 Task: Clear the last hour cookies and other site data.
Action: Mouse moved to (1310, 36)
Screenshot: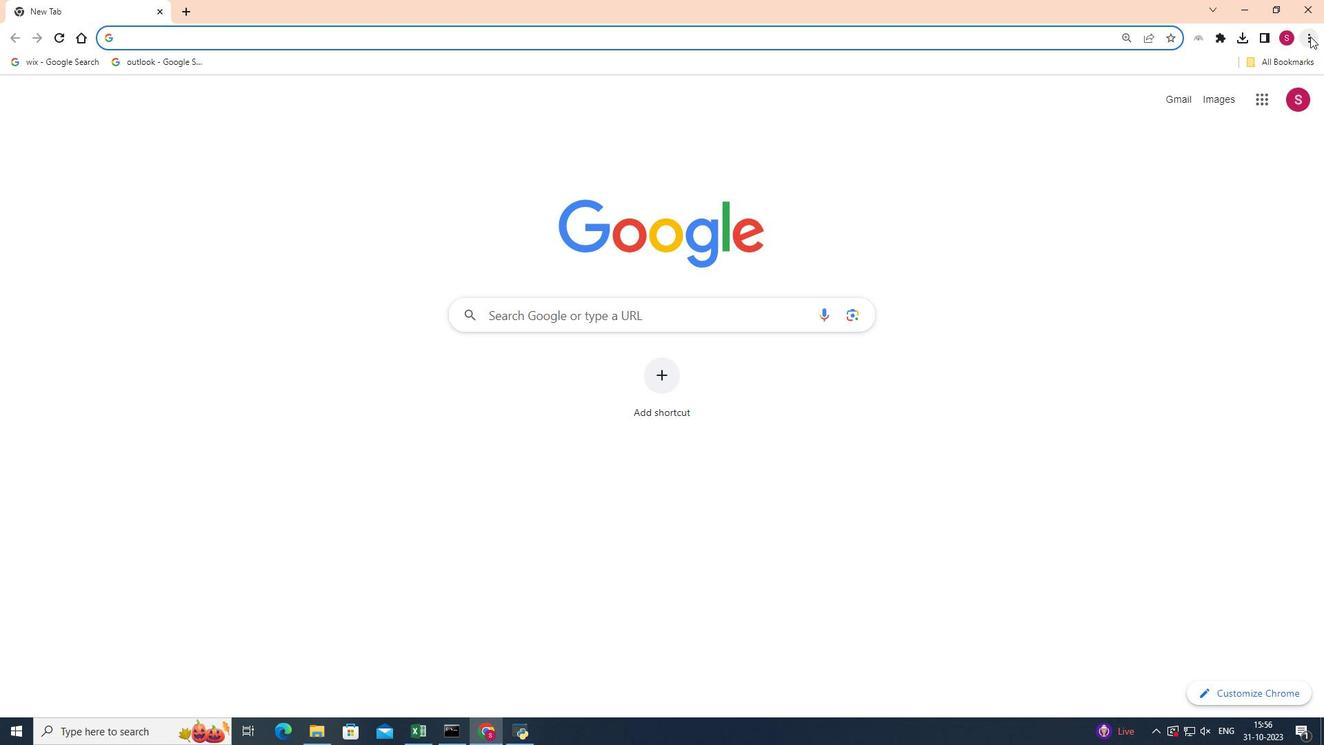 
Action: Mouse pressed left at (1310, 36)
Screenshot: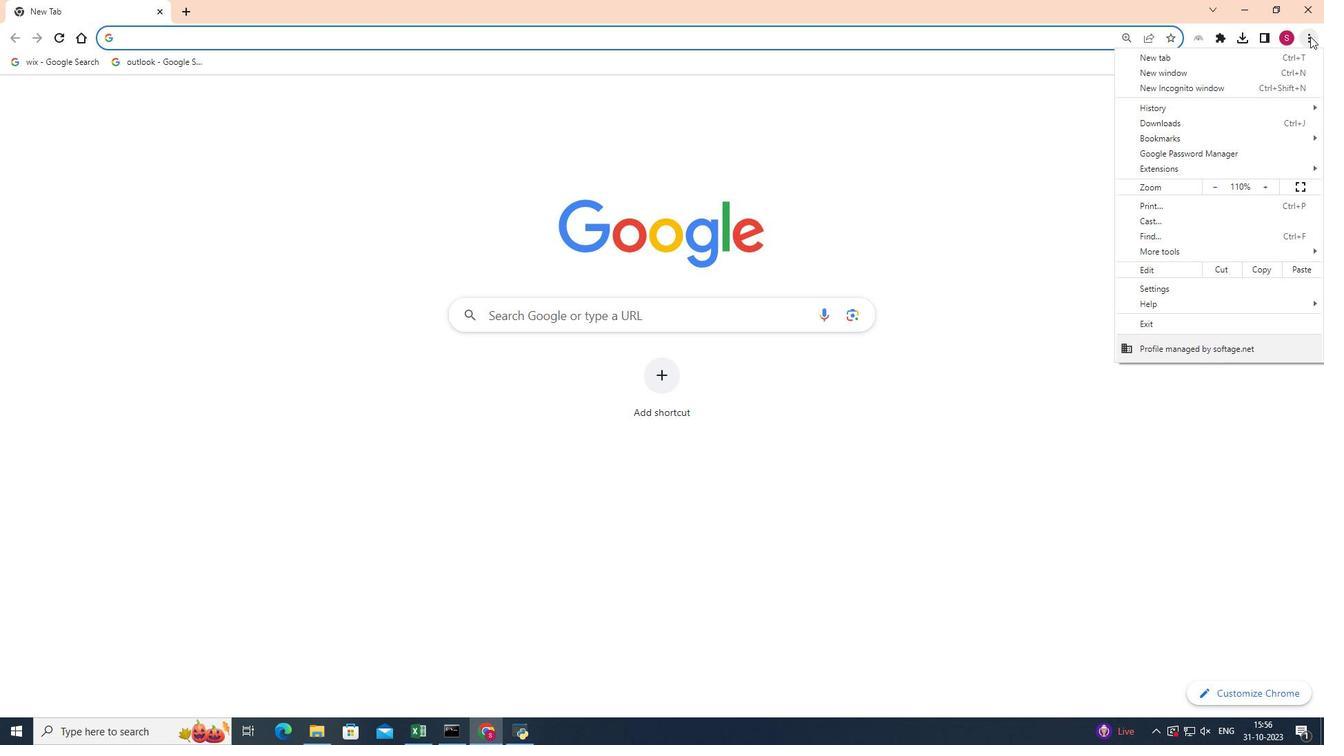 
Action: Mouse moved to (1194, 250)
Screenshot: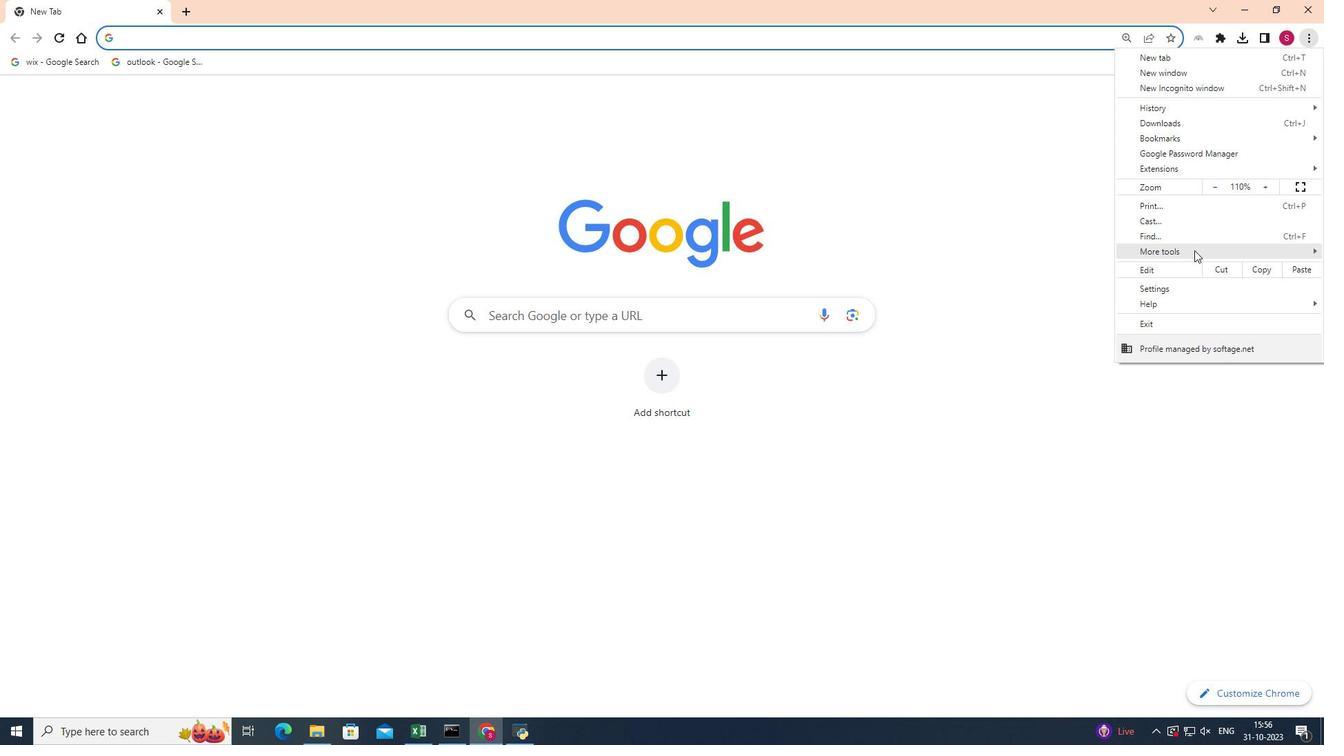 
Action: Mouse pressed left at (1194, 250)
Screenshot: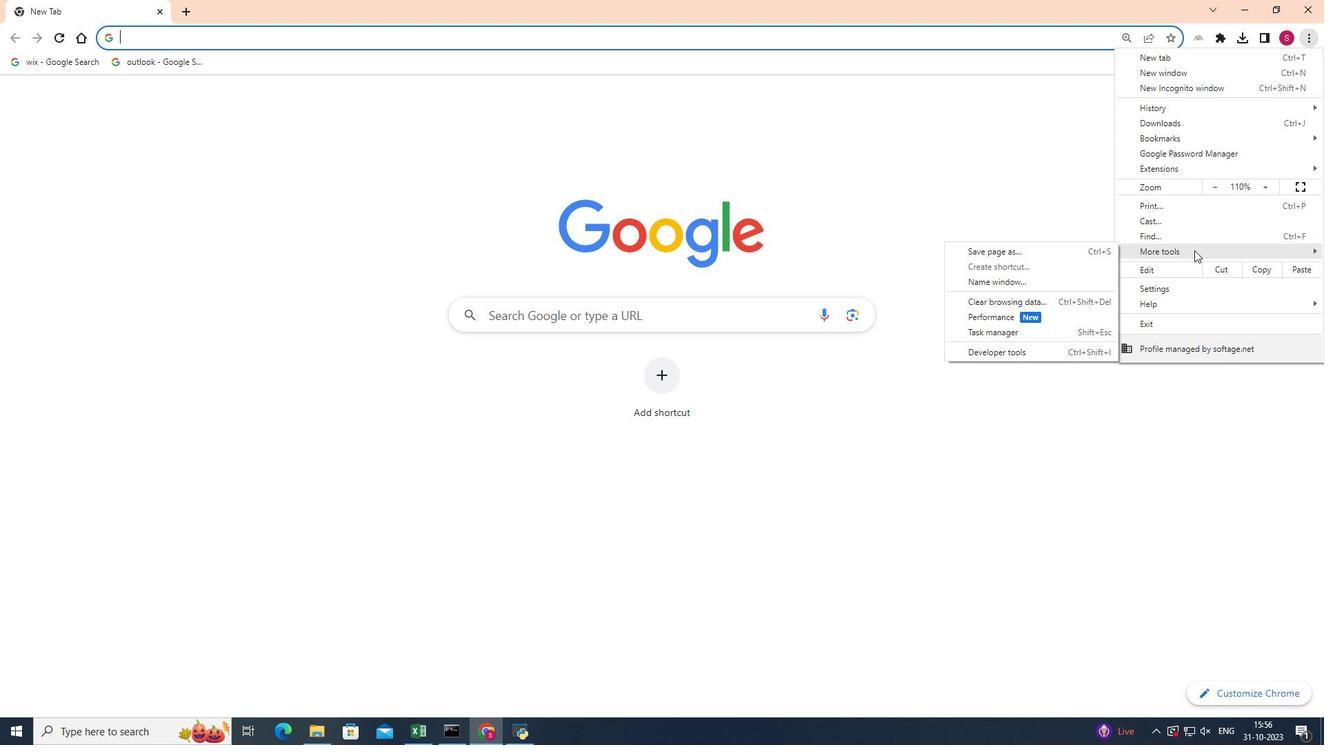 
Action: Mouse moved to (1023, 299)
Screenshot: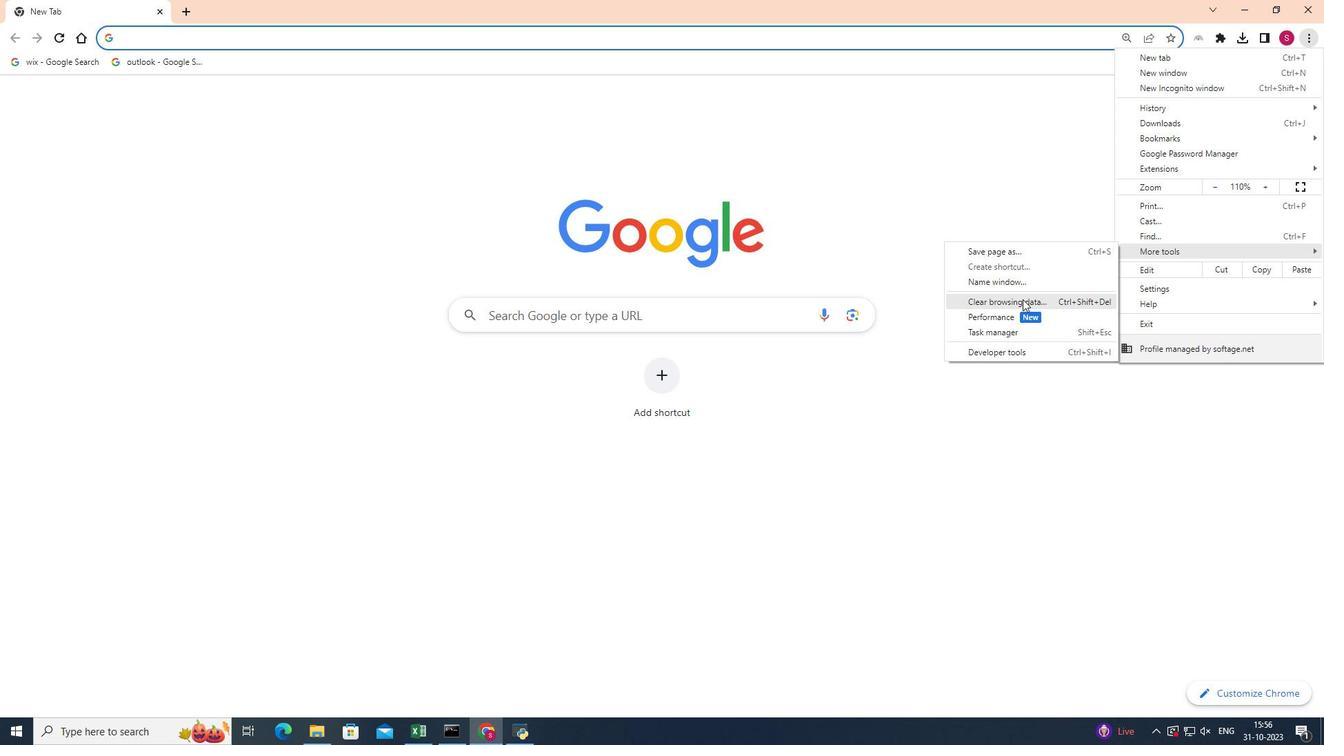 
Action: Mouse pressed left at (1023, 299)
Screenshot: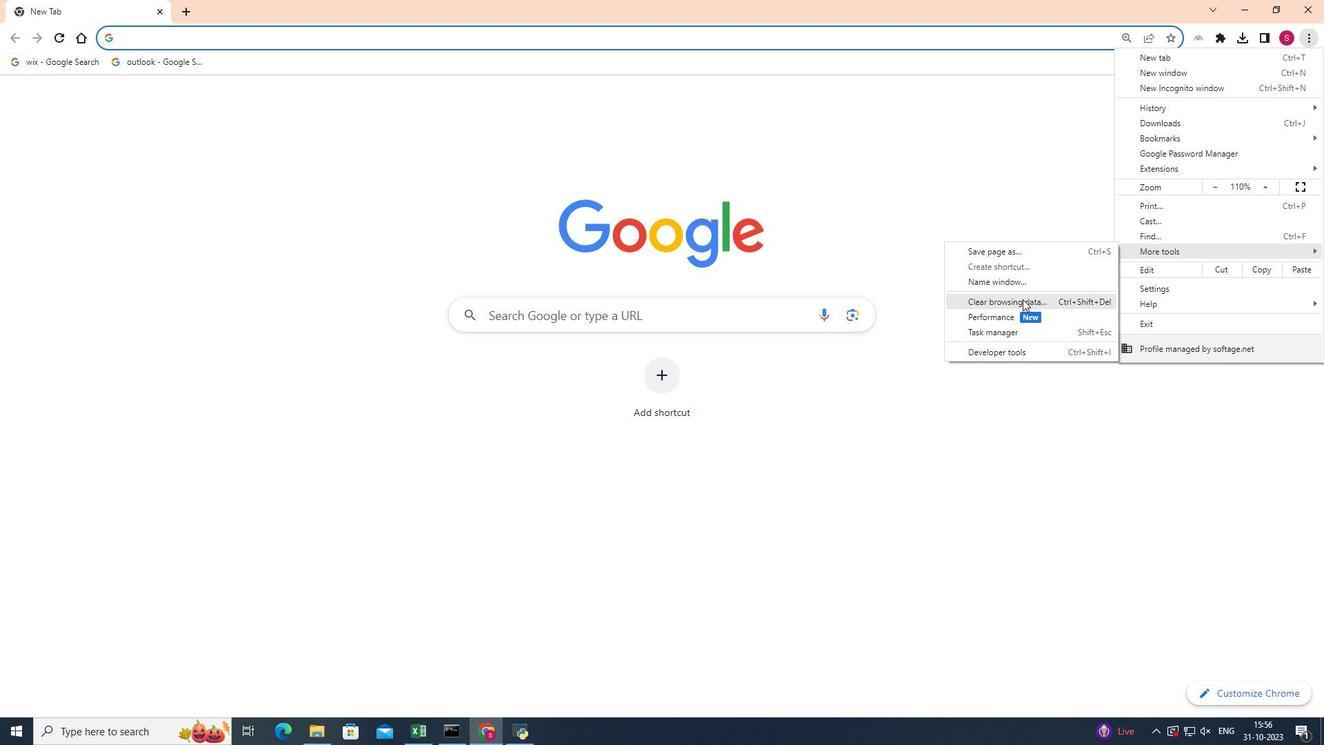 
Action: Mouse moved to (669, 251)
Screenshot: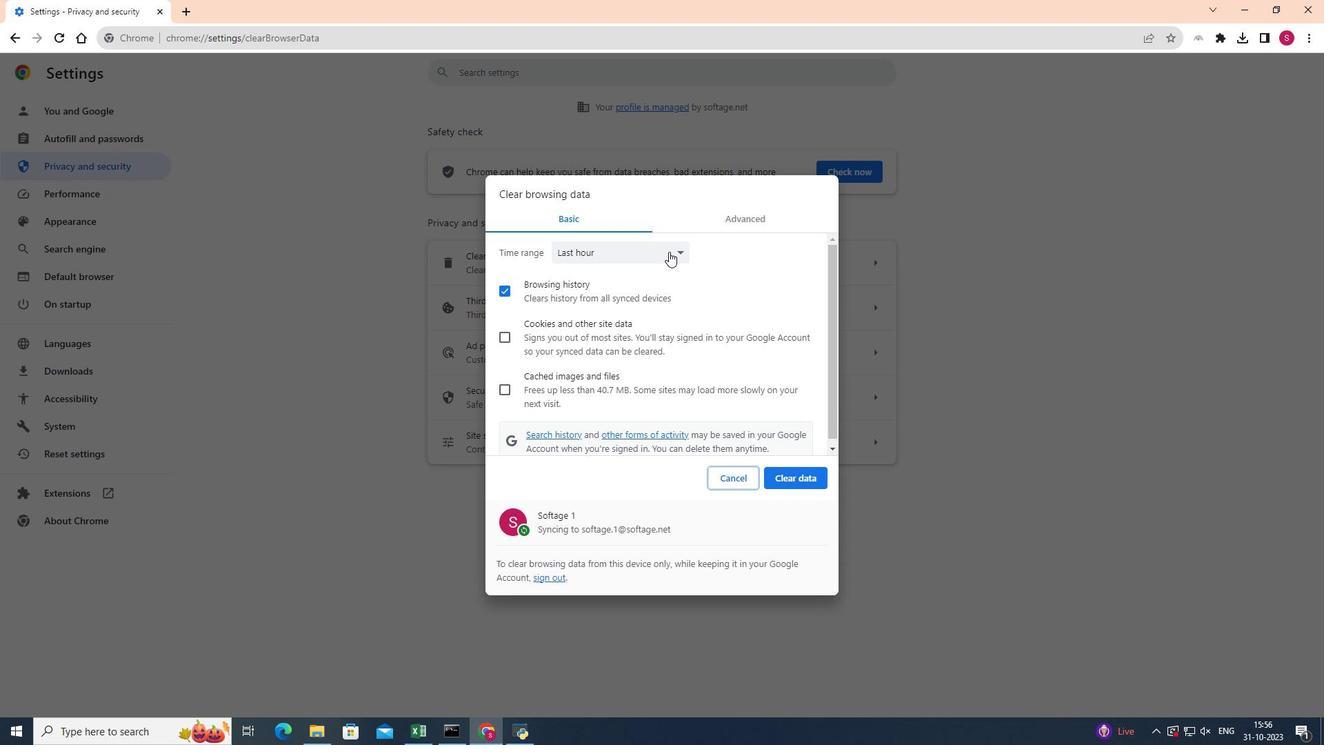 
Action: Mouse pressed left at (669, 251)
Screenshot: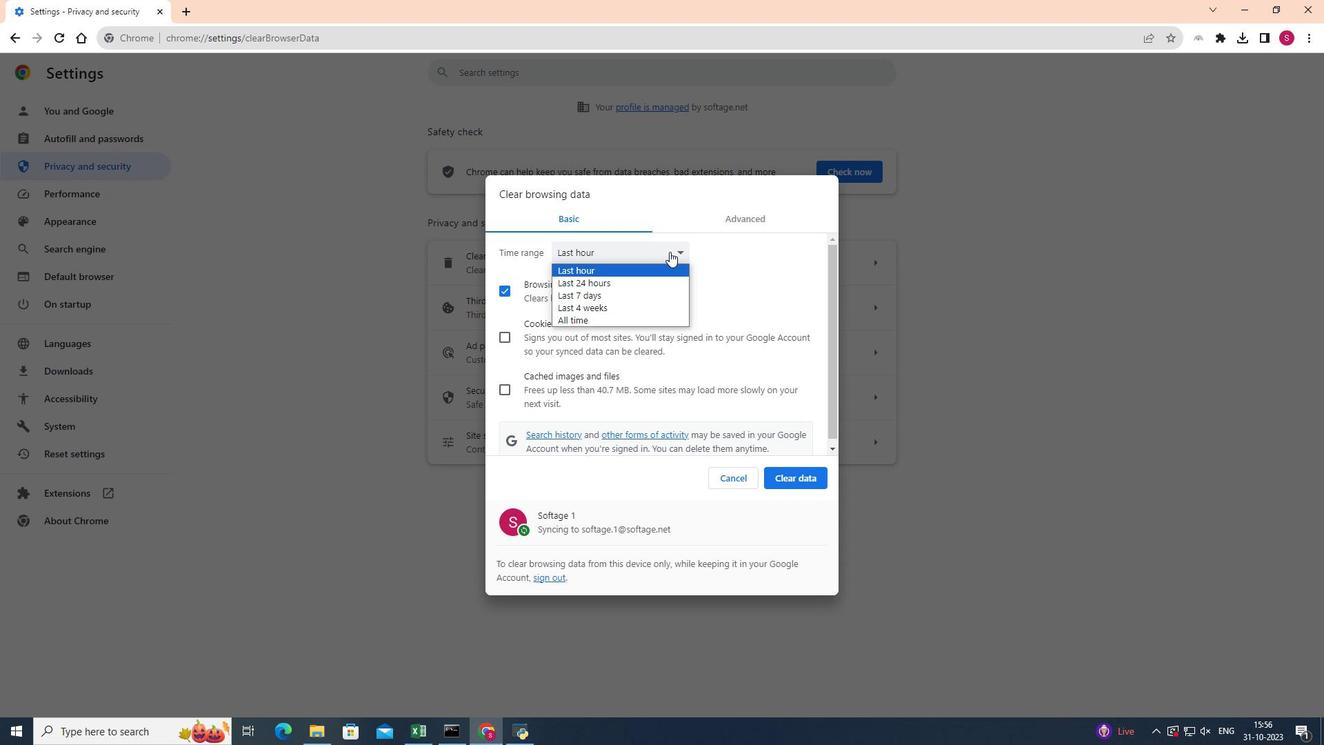 
Action: Mouse moved to (640, 268)
Screenshot: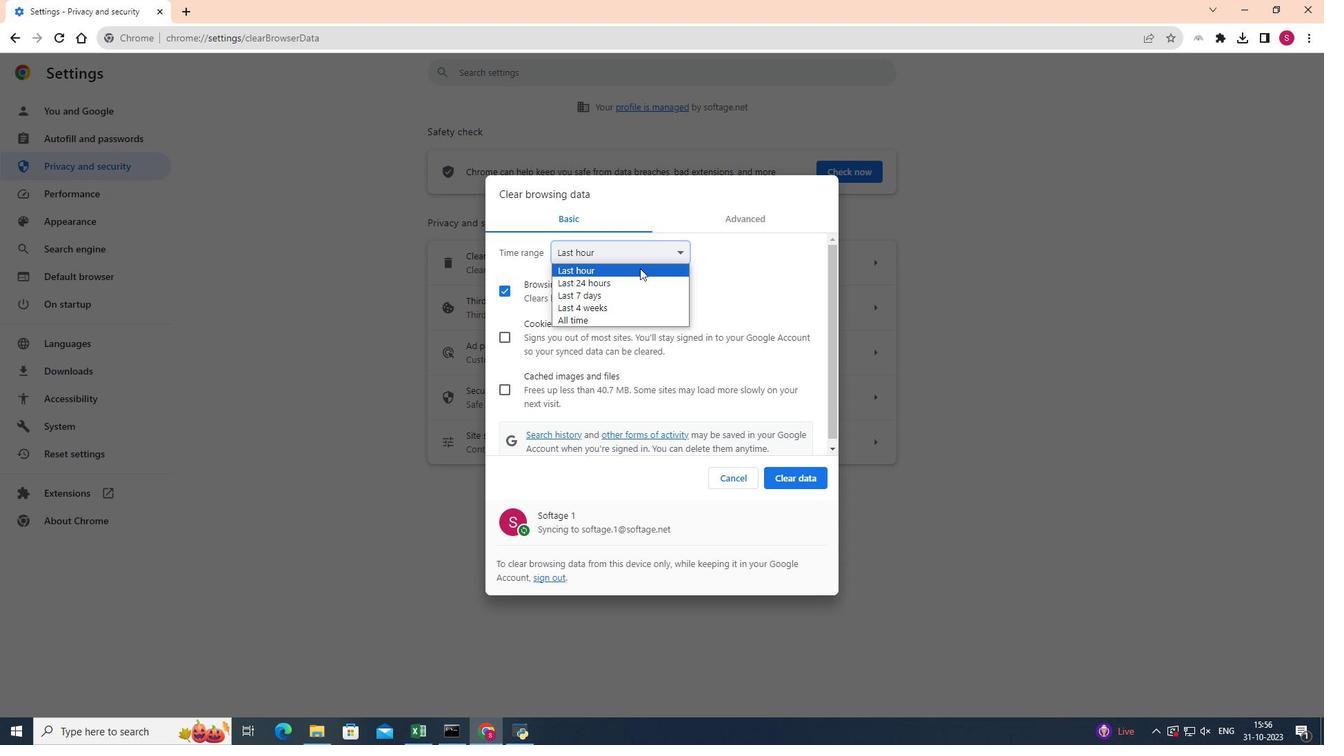 
Action: Mouse pressed left at (640, 268)
Screenshot: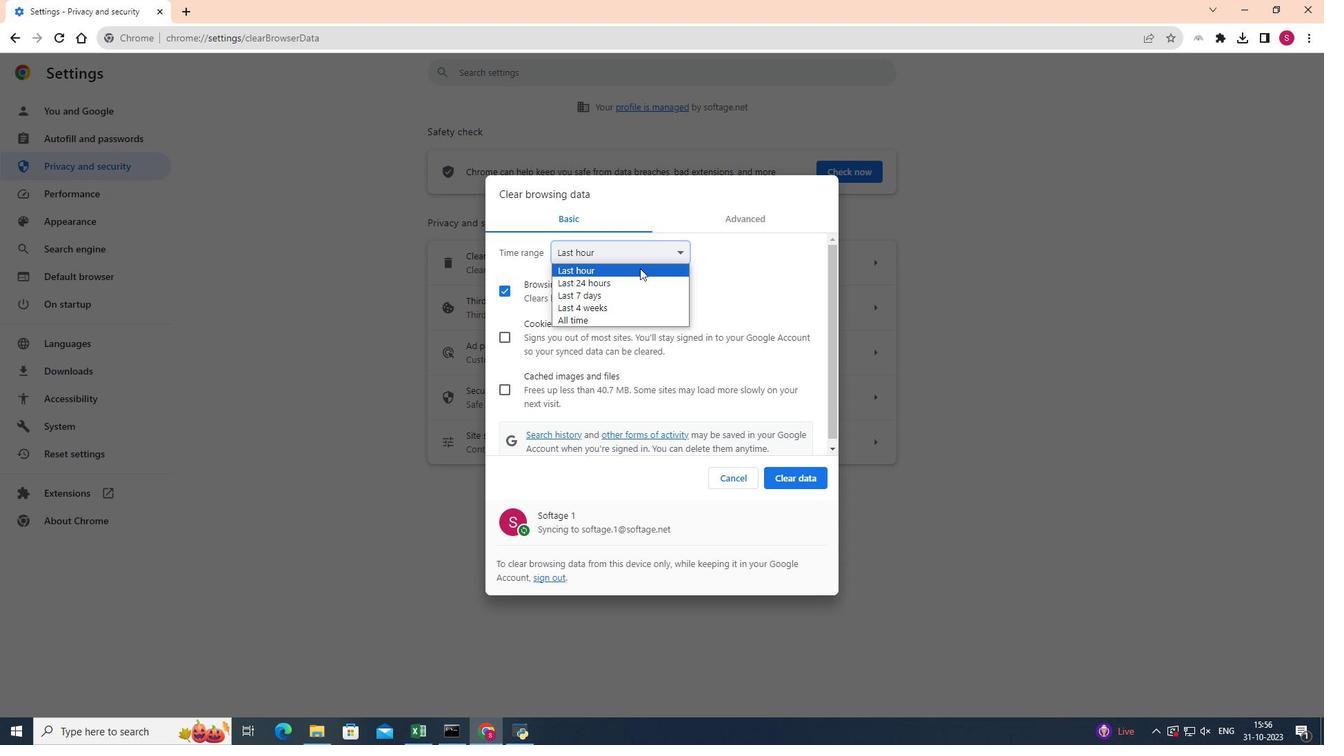 
Action: Mouse moved to (507, 289)
Screenshot: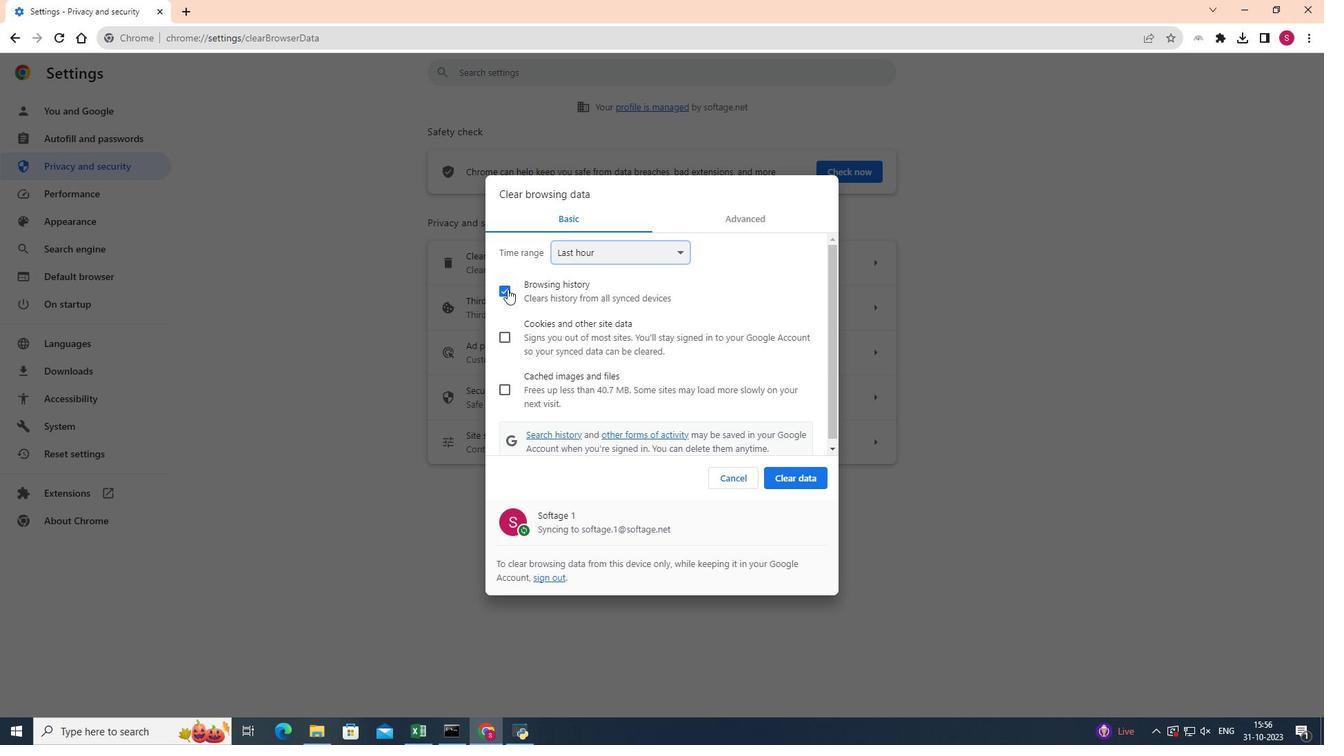 
Action: Mouse pressed left at (507, 289)
Screenshot: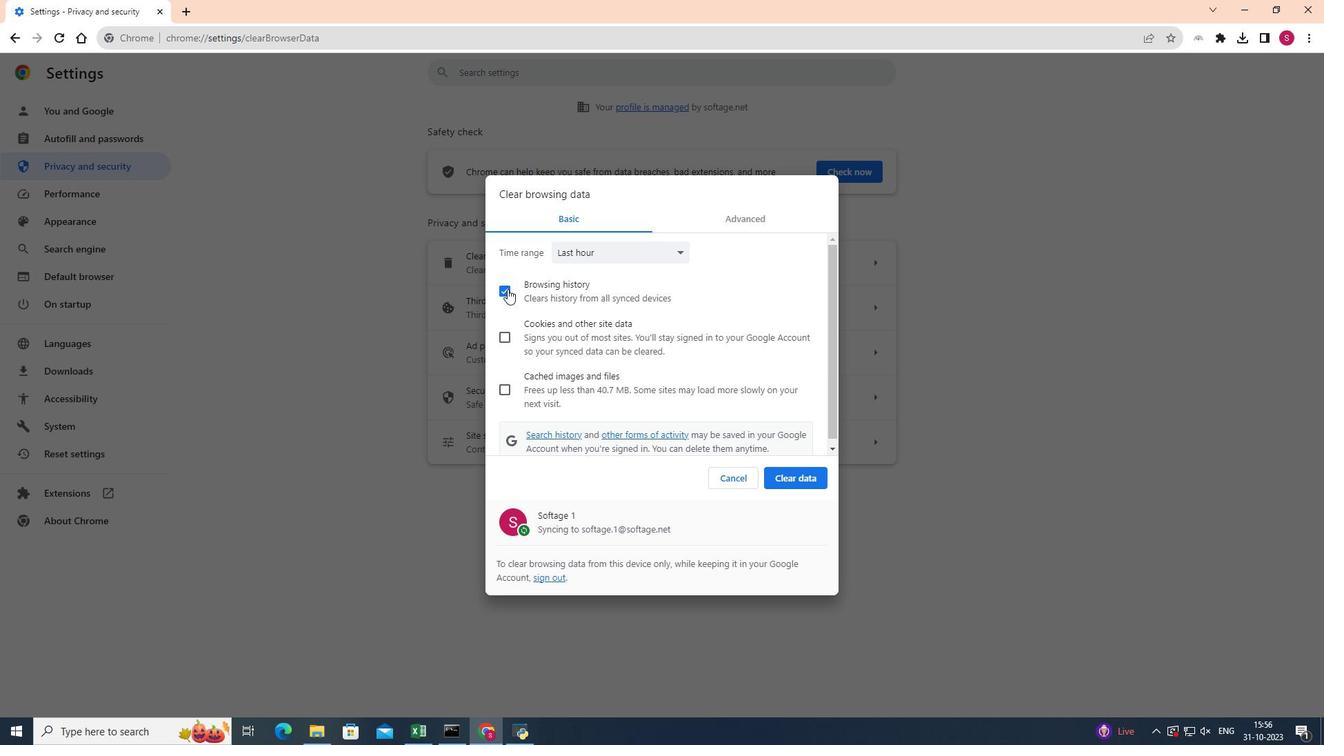 
Action: Mouse moved to (503, 338)
Screenshot: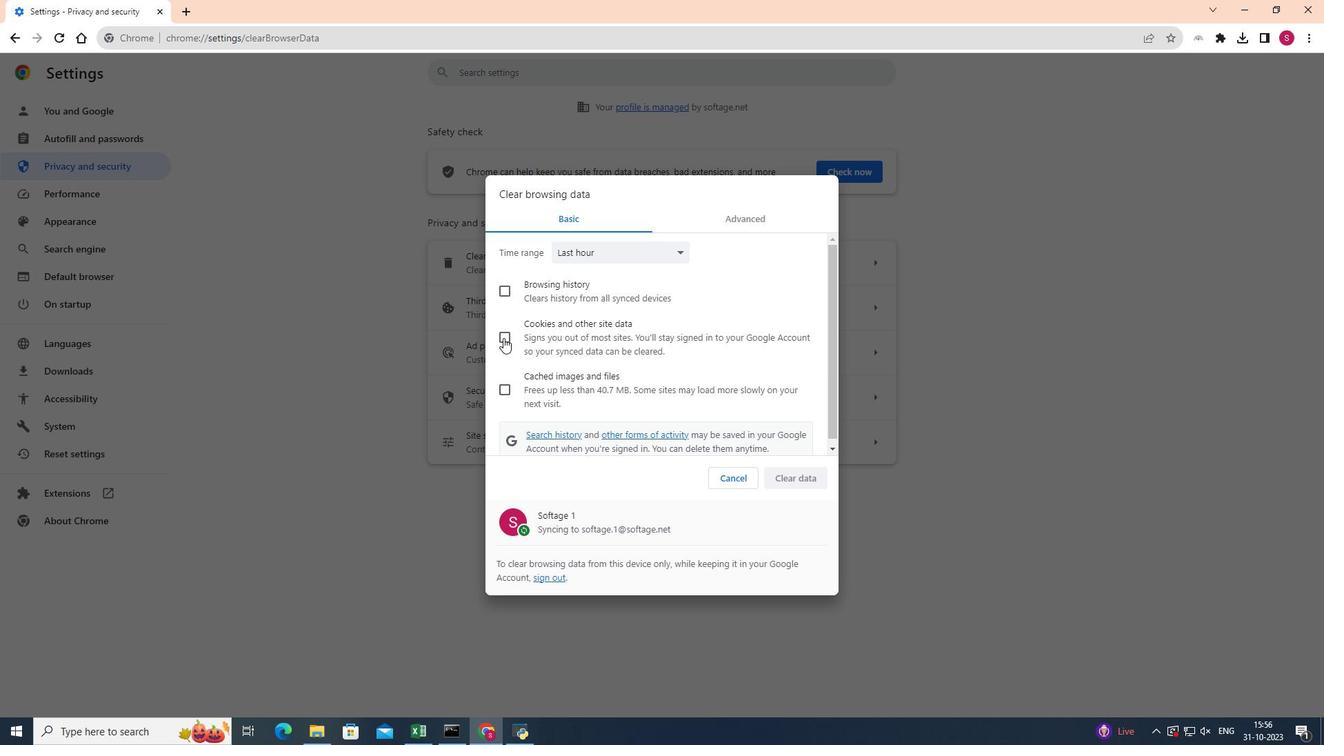 
Action: Mouse pressed left at (503, 338)
Screenshot: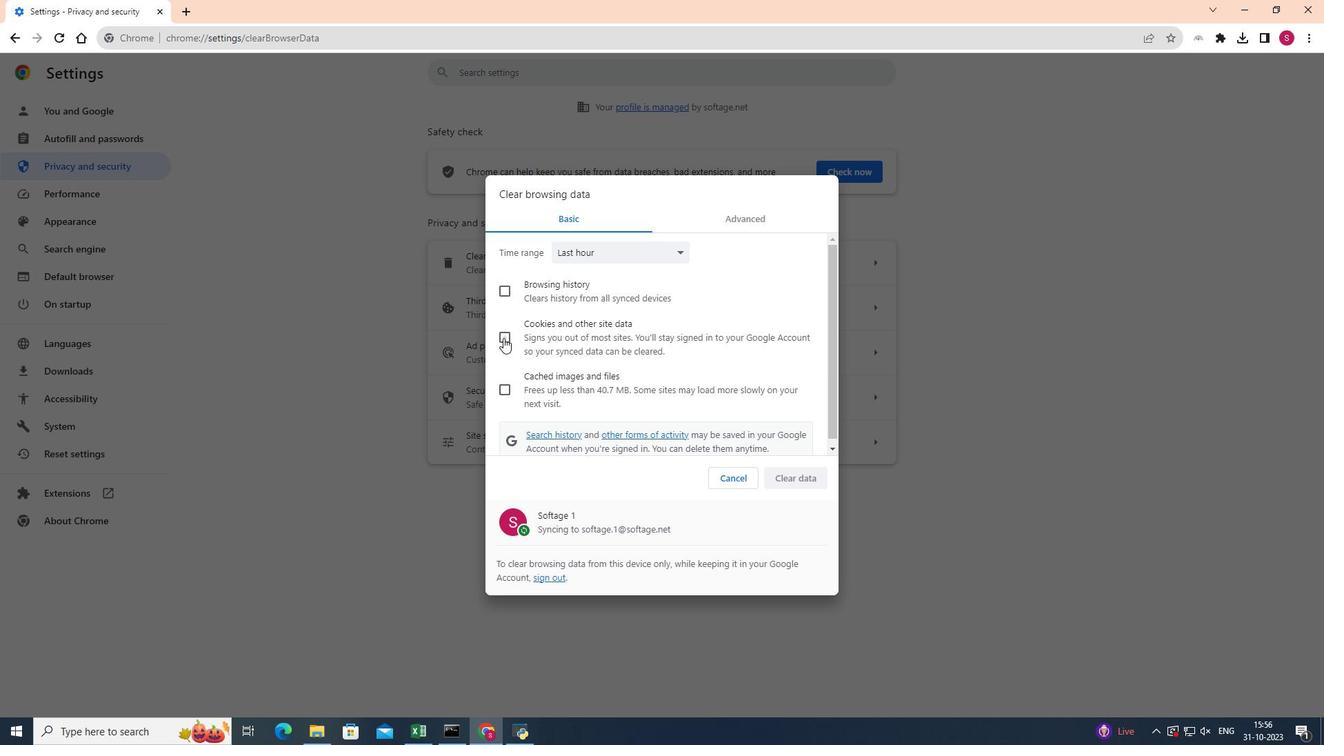 
Action: Mouse moved to (796, 481)
Screenshot: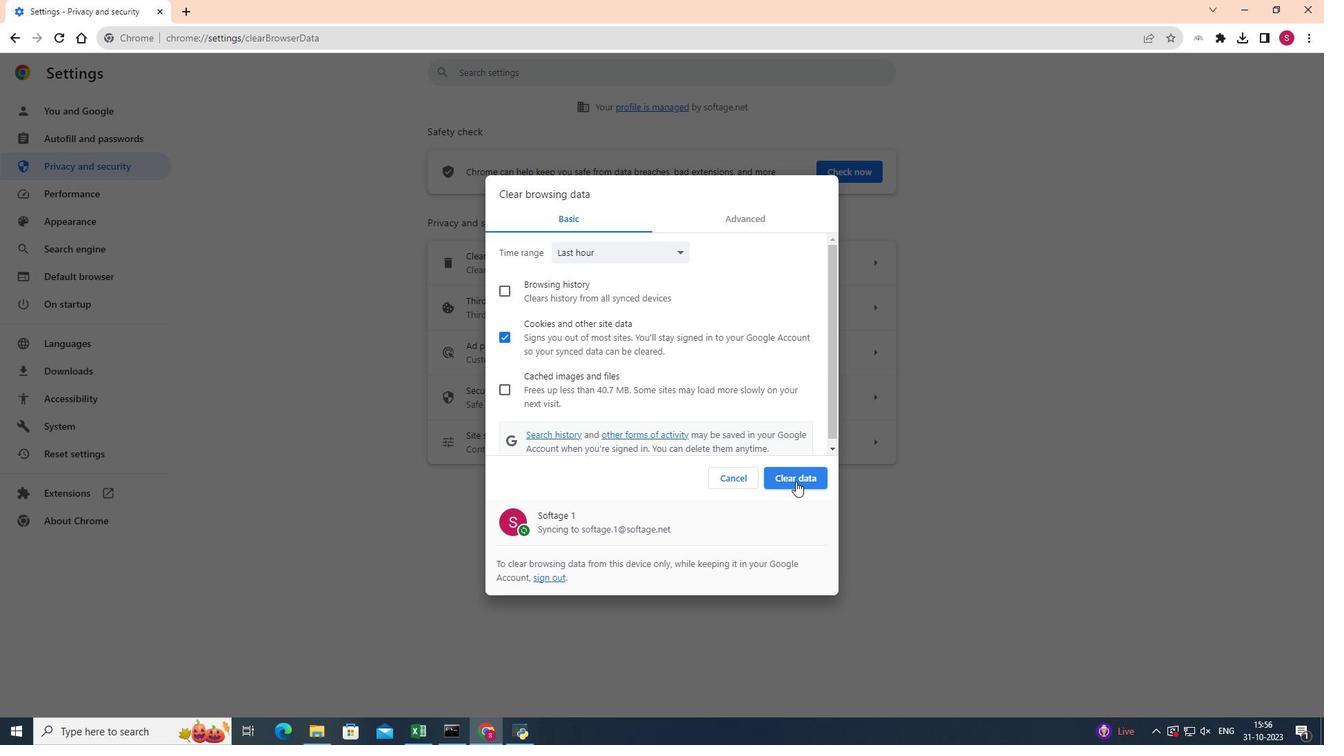 
Action: Mouse pressed left at (796, 481)
Screenshot: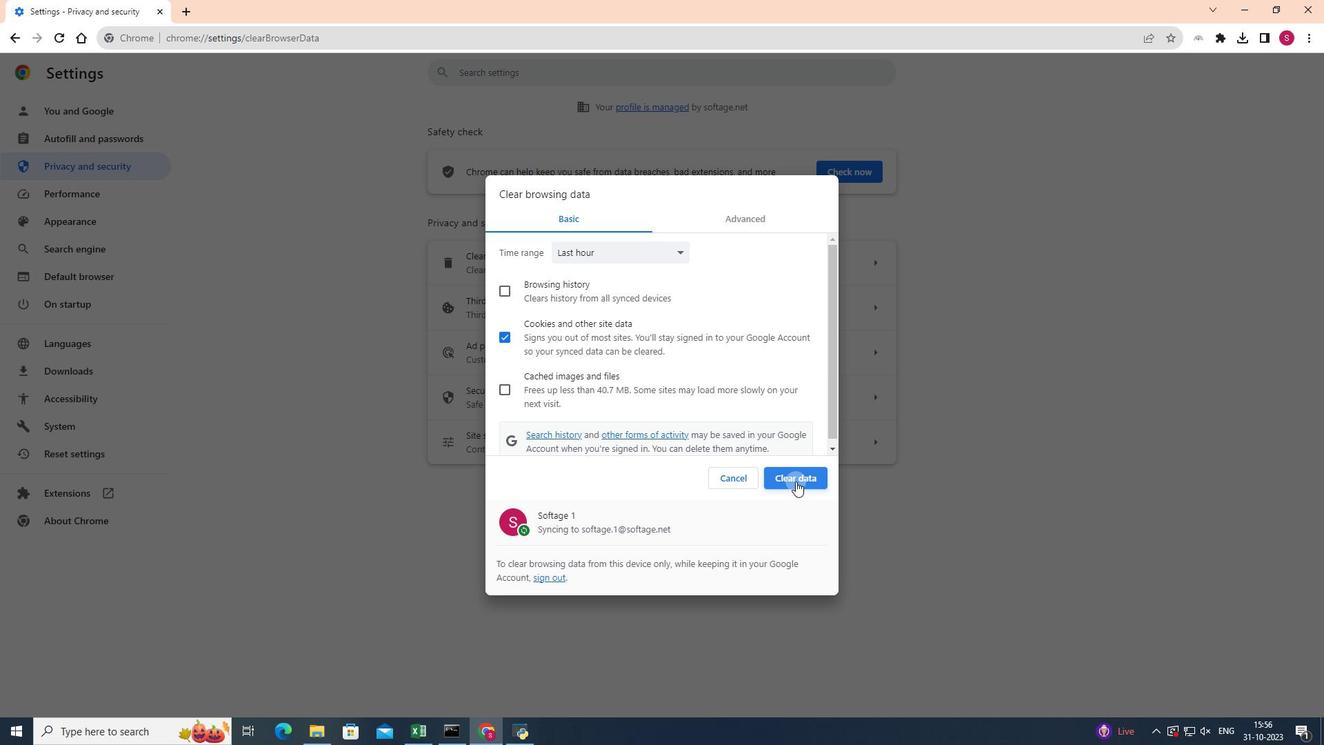 
